 Task: Change the bluescreen U value for the bluescreen video filter to 120.
Action: Mouse moved to (126, 104)
Screenshot: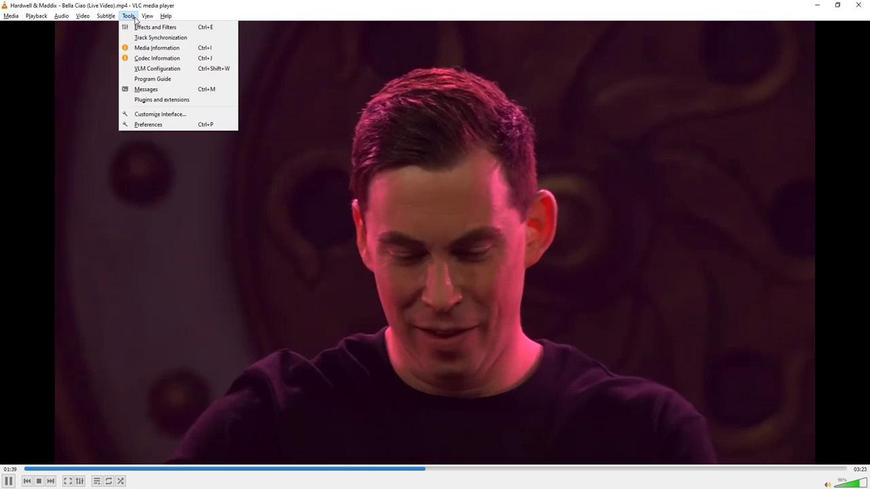 
Action: Mouse pressed left at (126, 104)
Screenshot: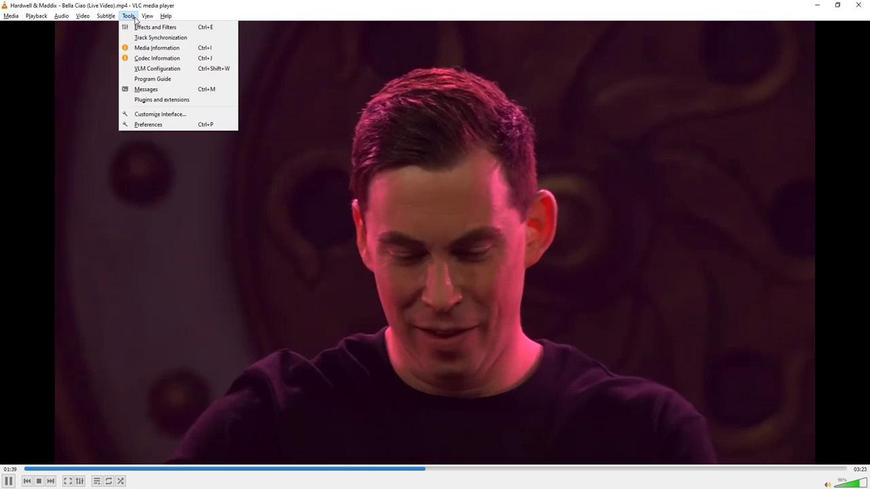 
Action: Mouse moved to (141, 181)
Screenshot: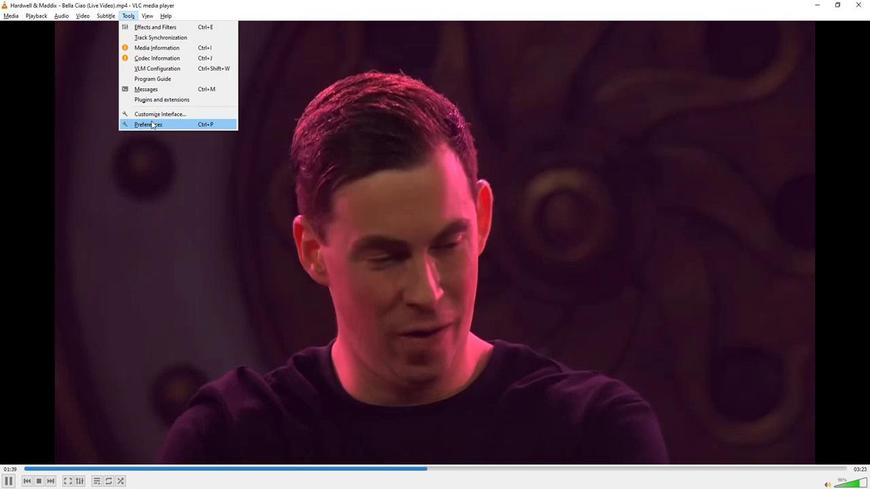 
Action: Mouse pressed left at (141, 181)
Screenshot: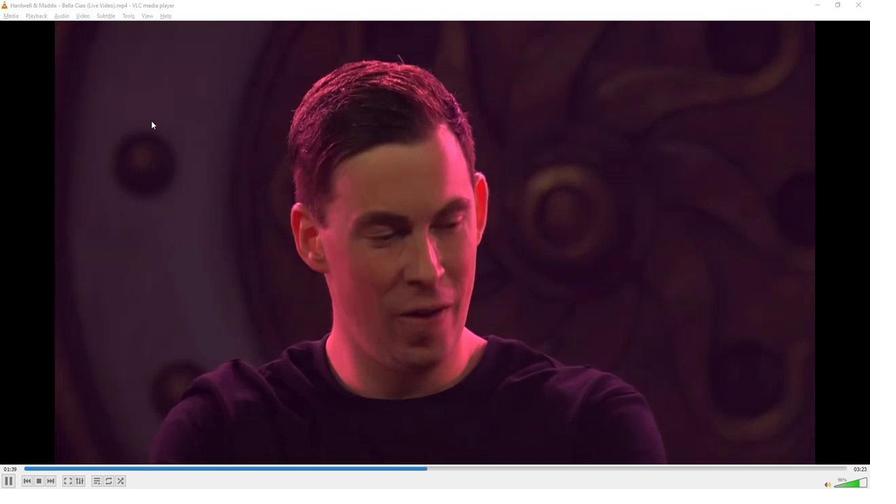 
Action: Mouse moved to (179, 371)
Screenshot: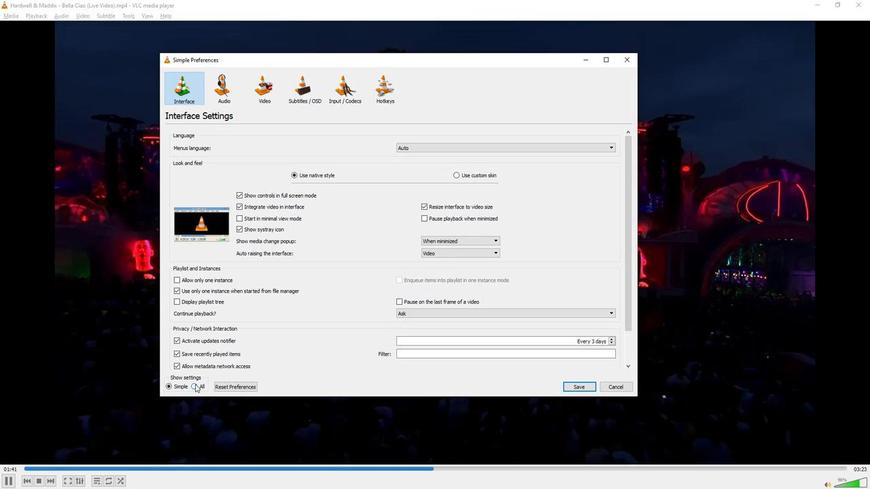 
Action: Mouse pressed left at (179, 371)
Screenshot: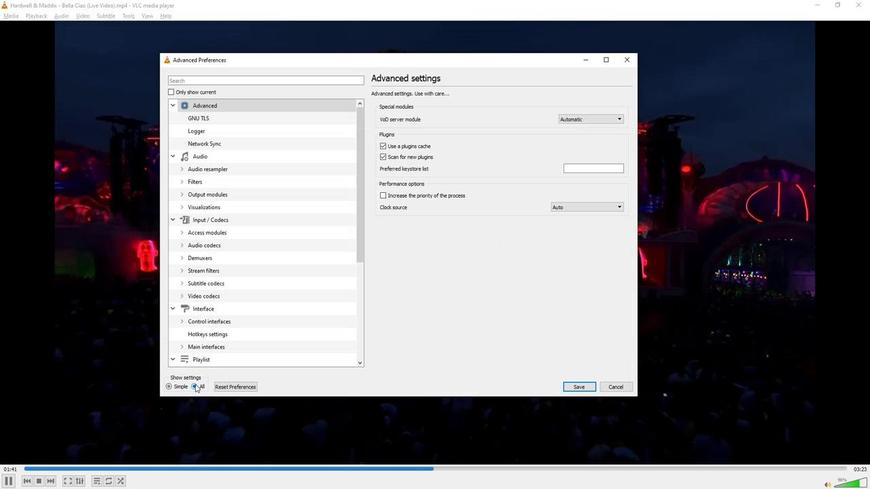 
Action: Mouse moved to (177, 333)
Screenshot: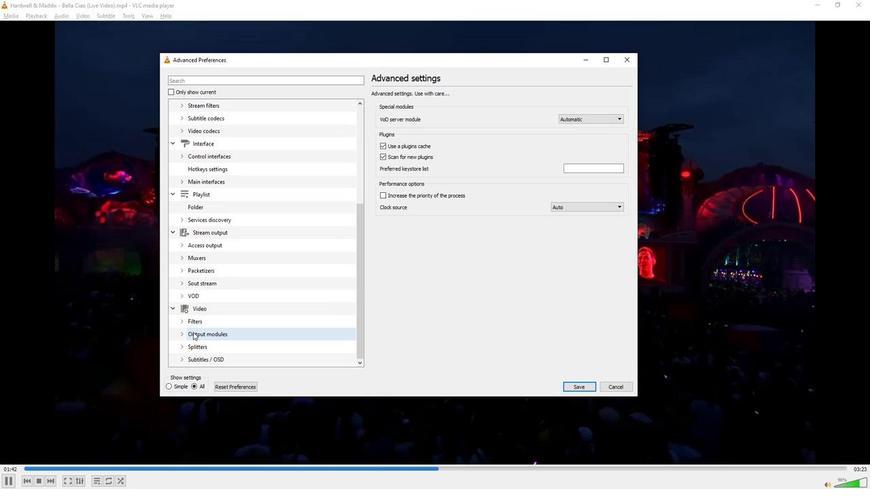 
Action: Mouse scrolled (177, 333) with delta (0, 0)
Screenshot: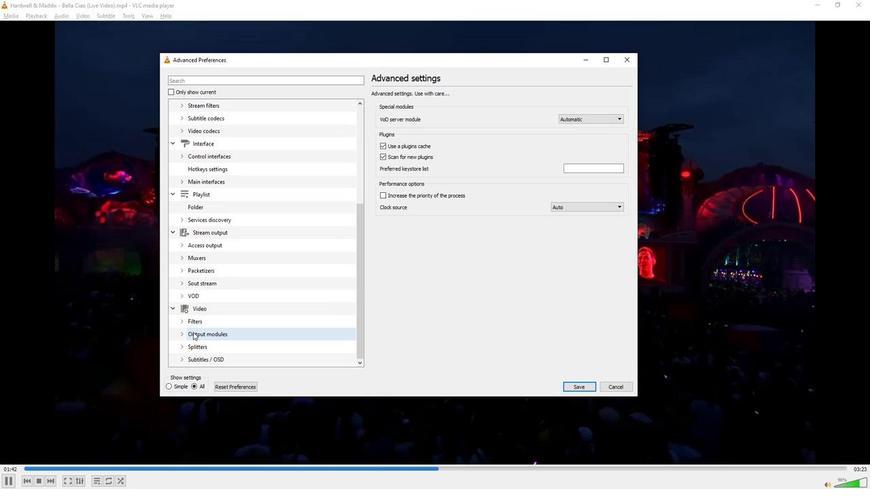 
Action: Mouse scrolled (177, 333) with delta (0, 0)
Screenshot: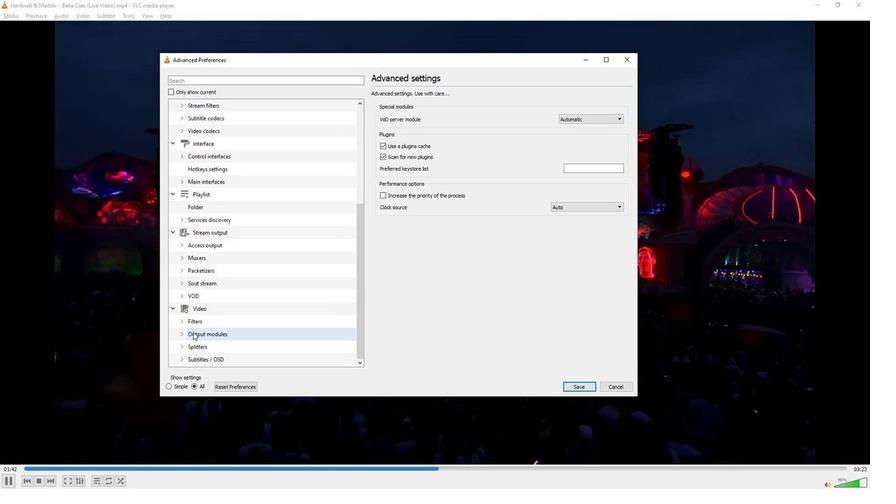 
Action: Mouse scrolled (177, 333) with delta (0, 0)
Screenshot: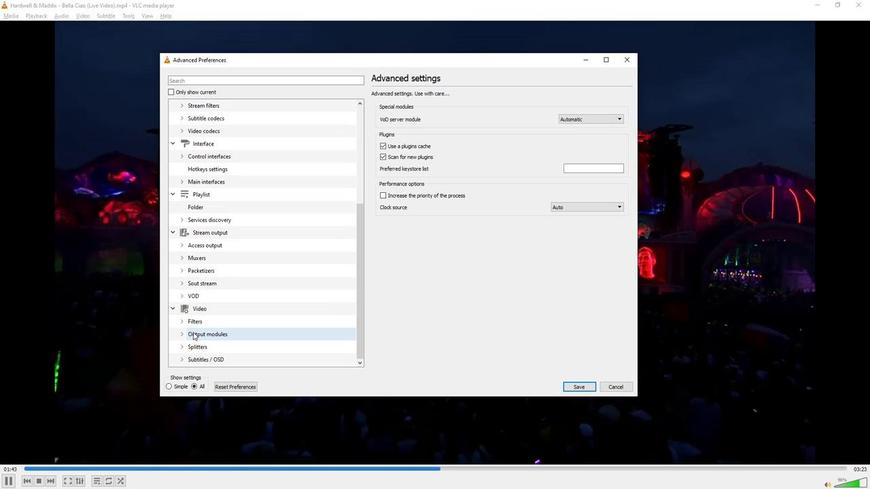 
Action: Mouse scrolled (177, 333) with delta (0, 0)
Screenshot: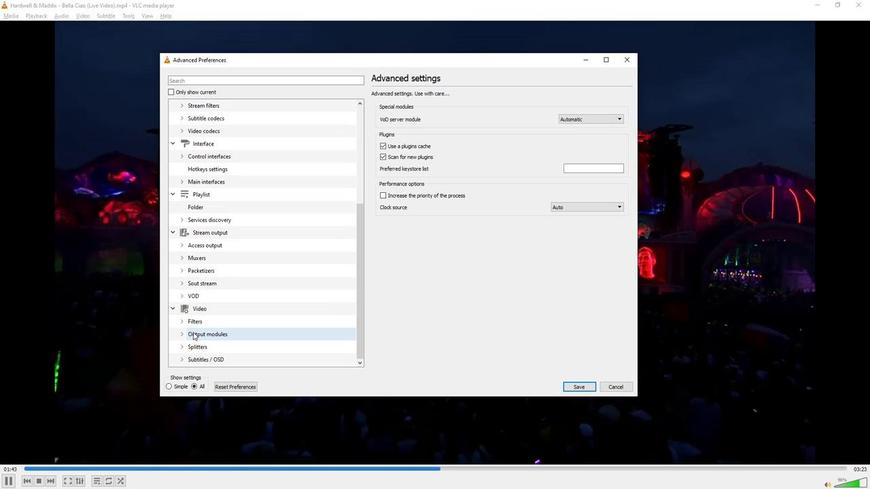 
Action: Mouse scrolled (177, 333) with delta (0, 0)
Screenshot: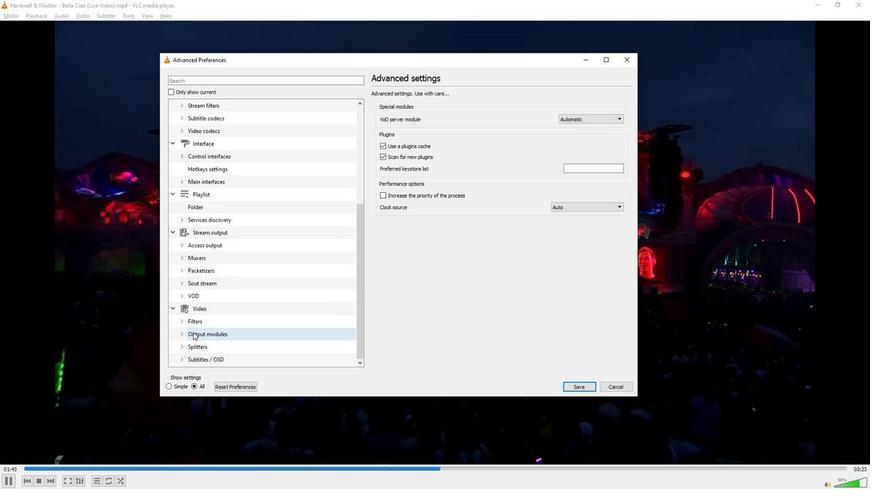 
Action: Mouse scrolled (177, 333) with delta (0, 0)
Screenshot: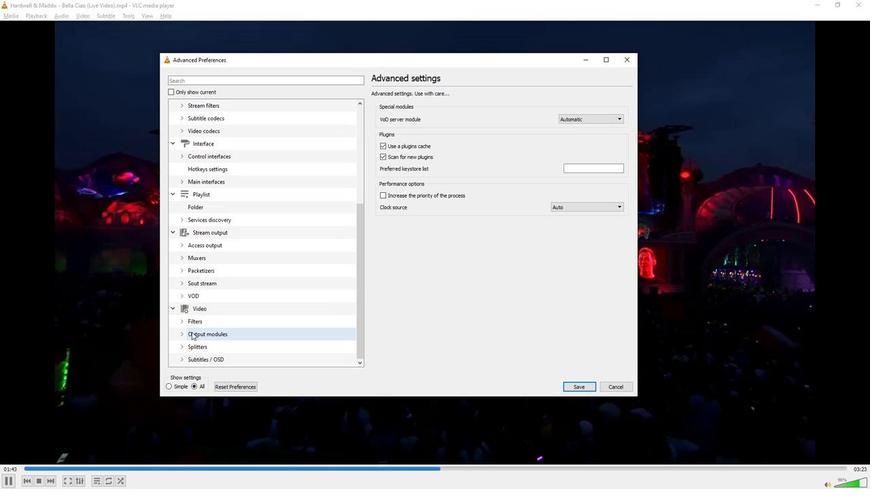 
Action: Mouse moved to (166, 325)
Screenshot: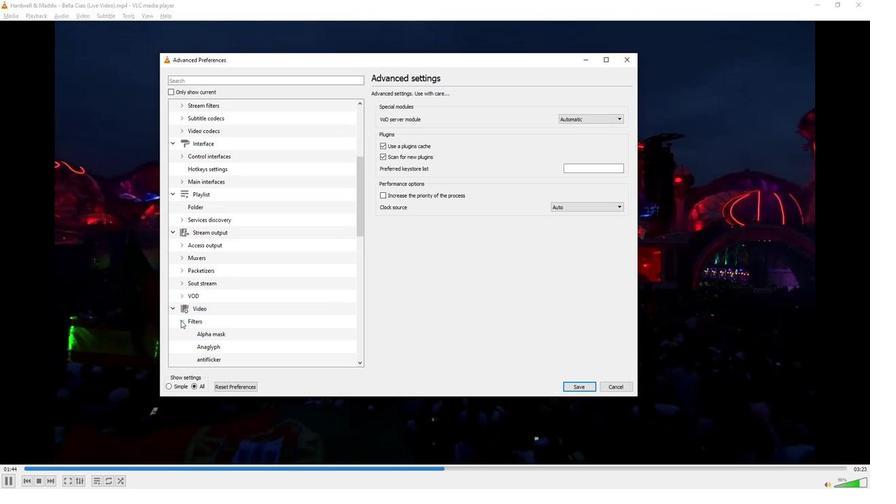 
Action: Mouse pressed left at (166, 325)
Screenshot: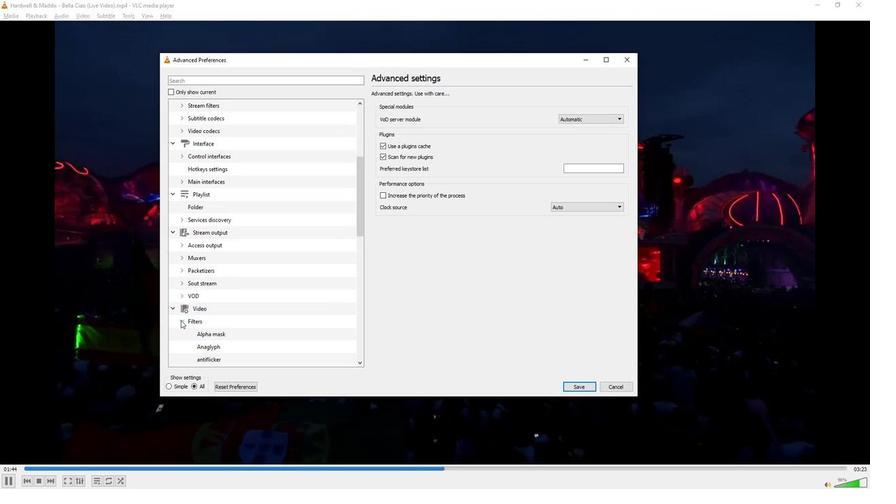 
Action: Mouse moved to (183, 319)
Screenshot: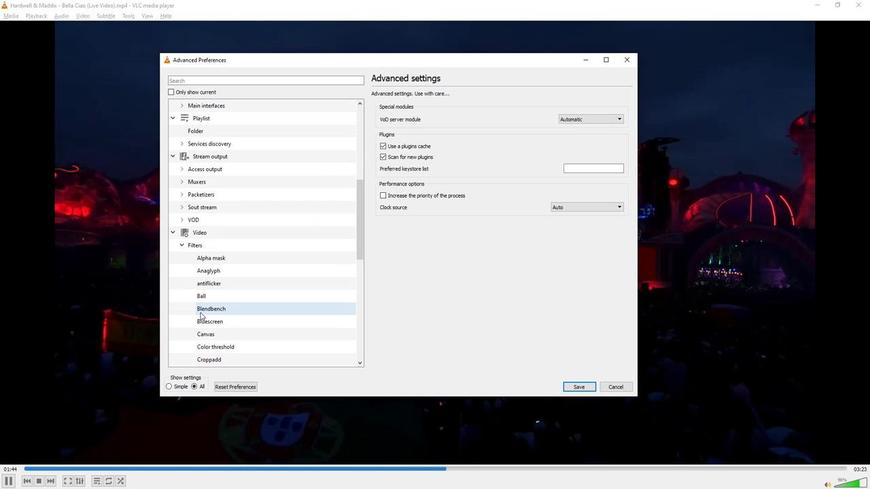 
Action: Mouse scrolled (183, 318) with delta (0, 0)
Screenshot: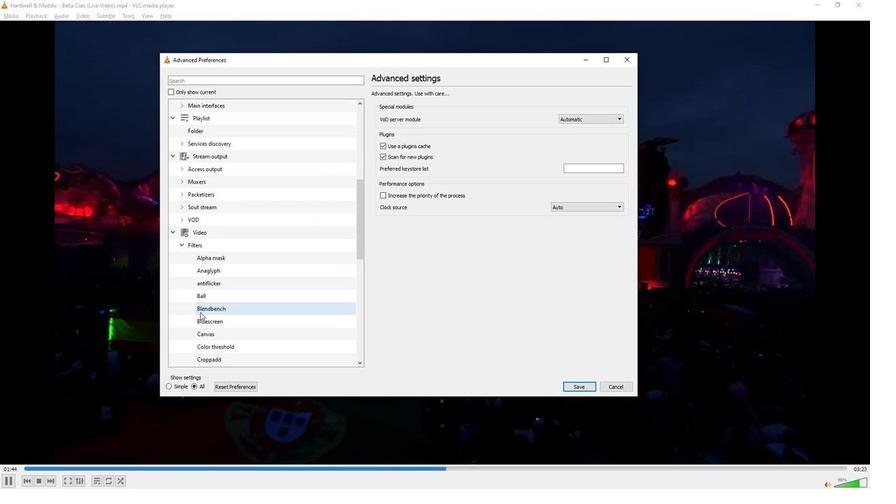 
Action: Mouse scrolled (183, 318) with delta (0, 0)
Screenshot: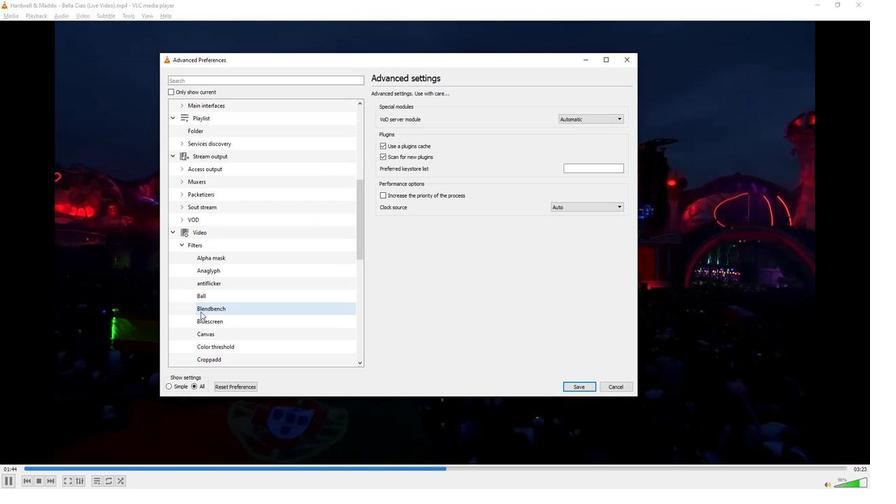 
Action: Mouse moved to (193, 326)
Screenshot: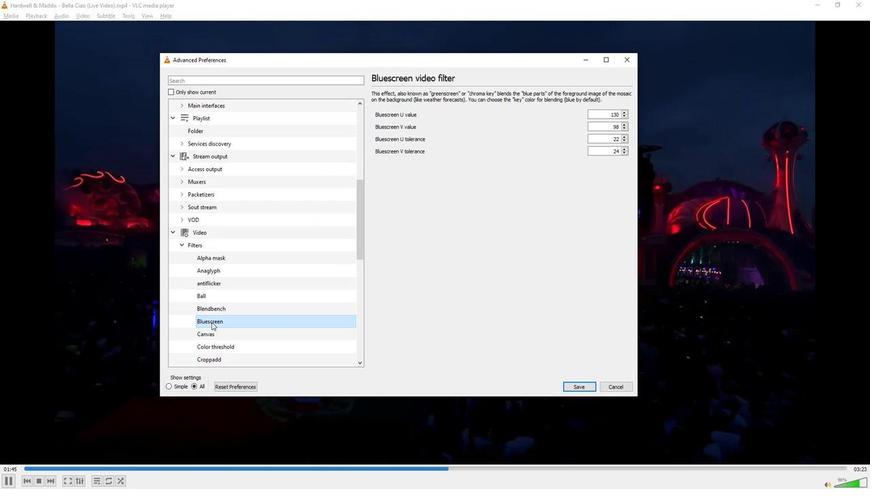 
Action: Mouse pressed left at (193, 326)
Screenshot: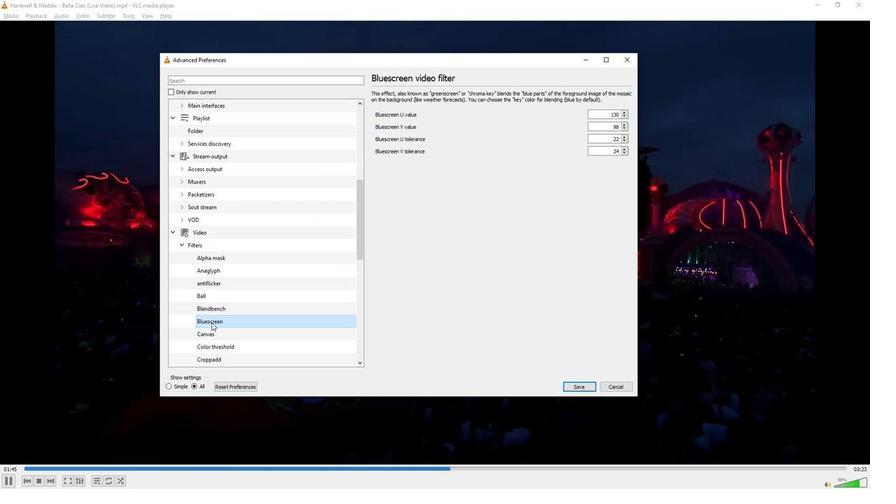 
Action: Mouse moved to (540, 177)
Screenshot: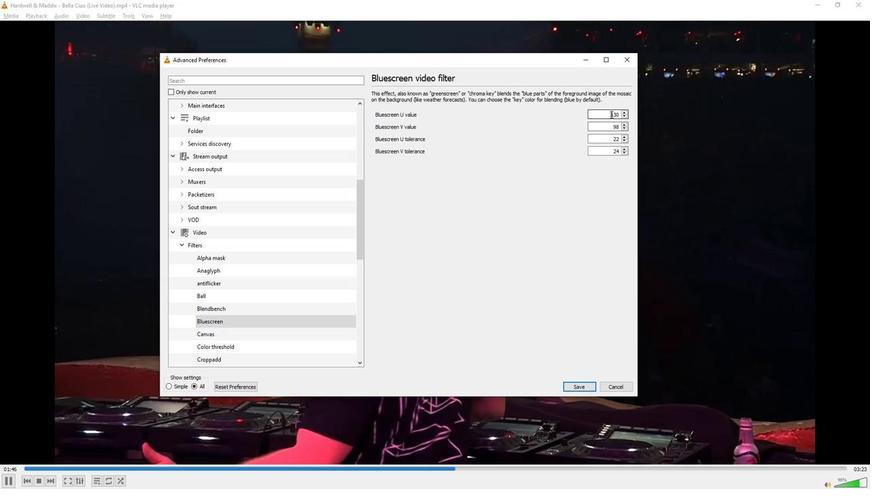 
Action: Mouse pressed left at (540, 177)
Screenshot: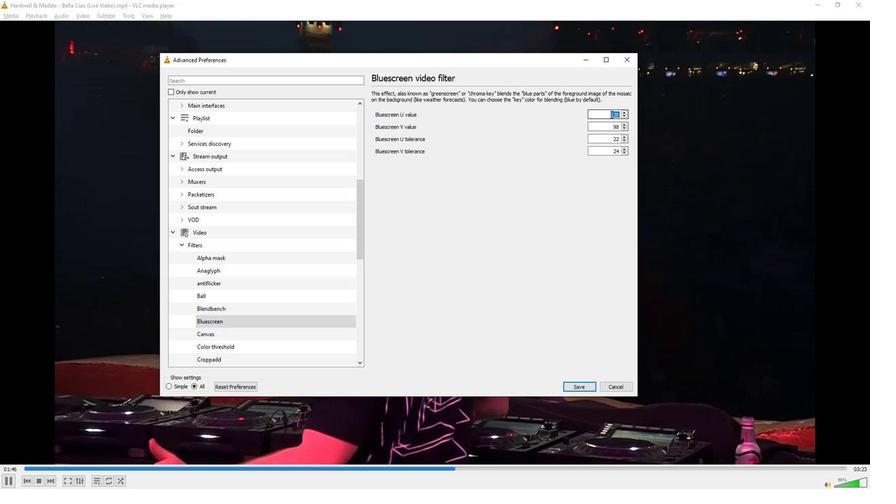 
Action: Mouse moved to (540, 176)
Screenshot: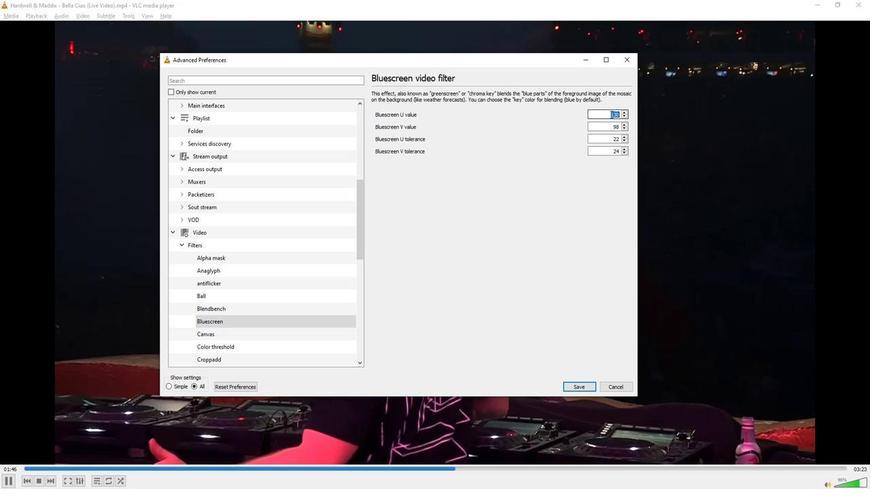 
Action: Mouse pressed left at (540, 176)
Screenshot: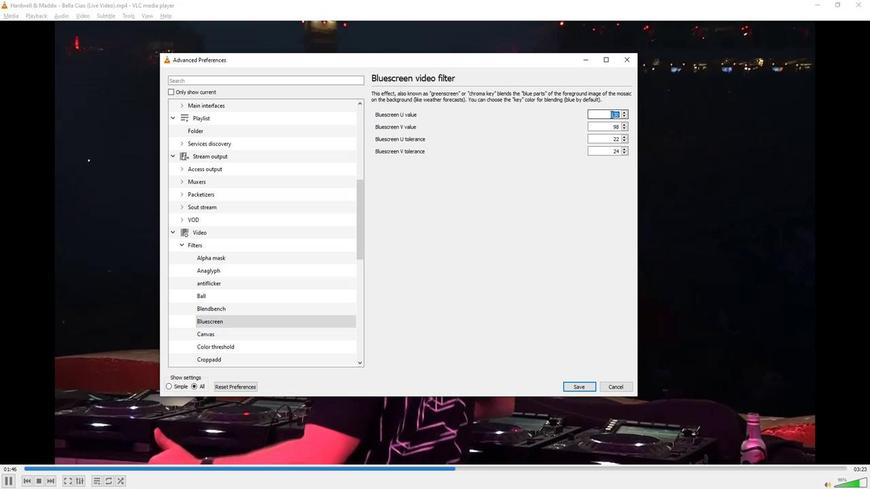 
Action: Key pressed 120
Screenshot: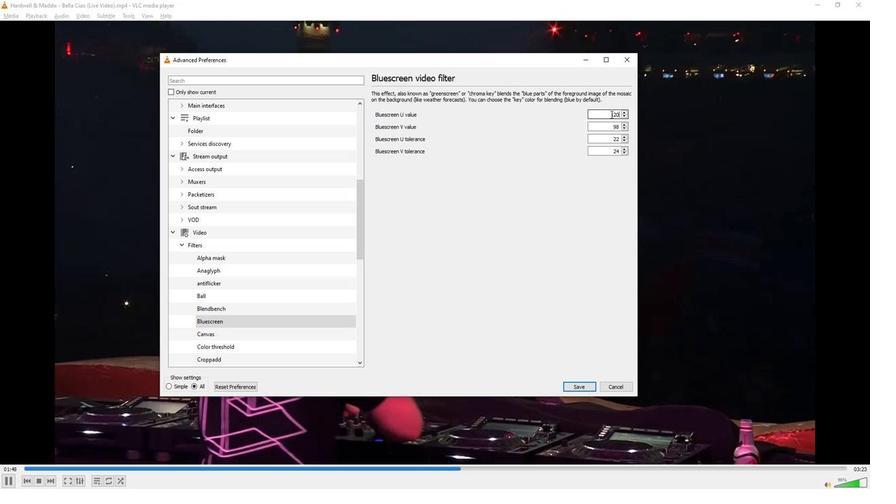 
Action: Mouse moved to (465, 293)
Screenshot: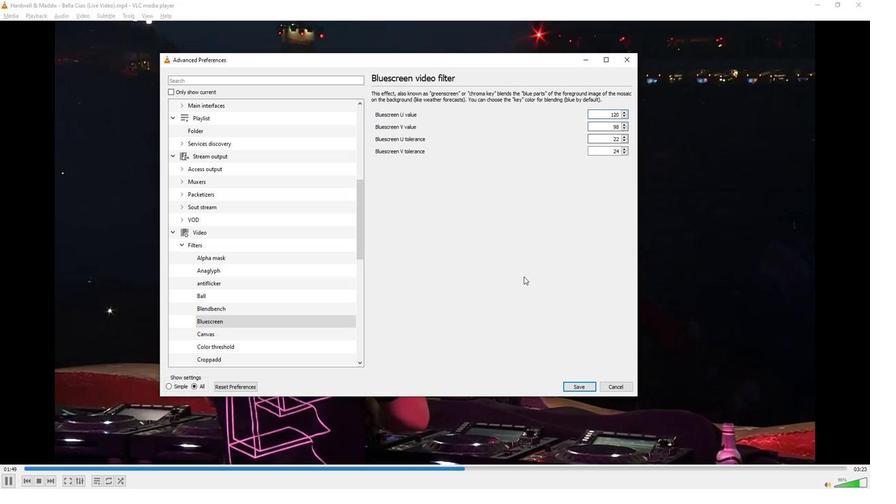 
